 Task: Create List Competitive Analysis in Board Knowledge Base Software to Workspace External Affairs. Create List Industry Analysis in Board Customer Churn Analysis to Workspace External Affairs. Create List SWOT Analysis in Board Sales Team Training and Development to Workspace External Affairs
Action: Mouse moved to (758, 259)
Screenshot: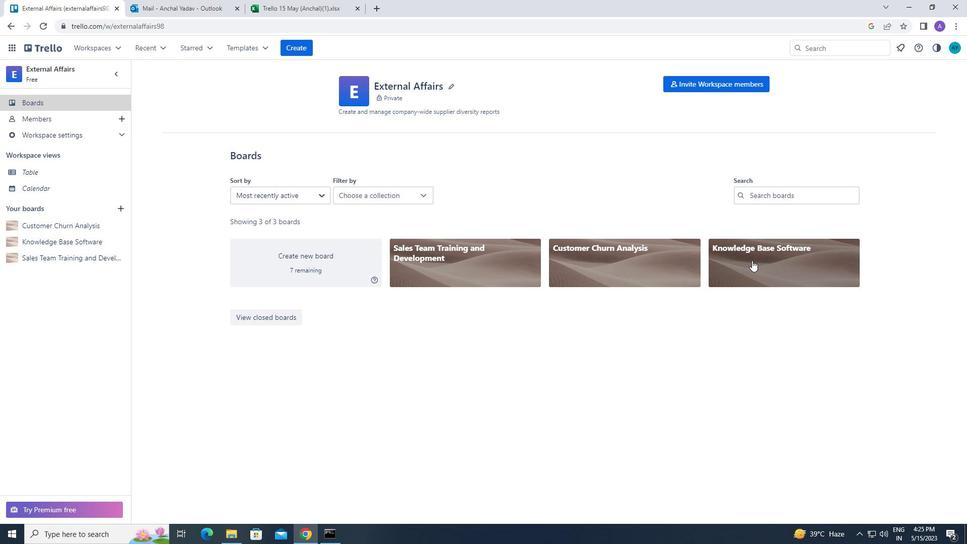
Action: Mouse pressed left at (758, 259)
Screenshot: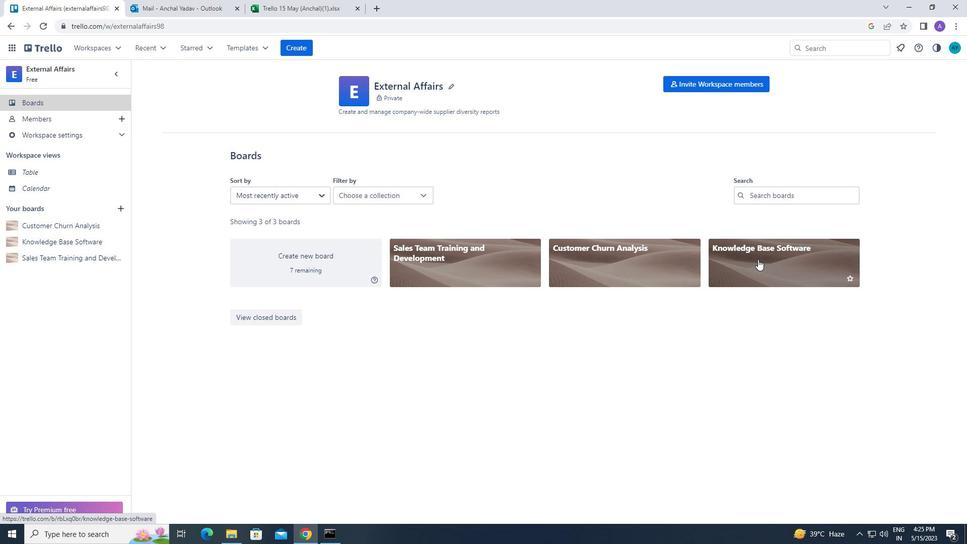 
Action: Mouse moved to (312, 107)
Screenshot: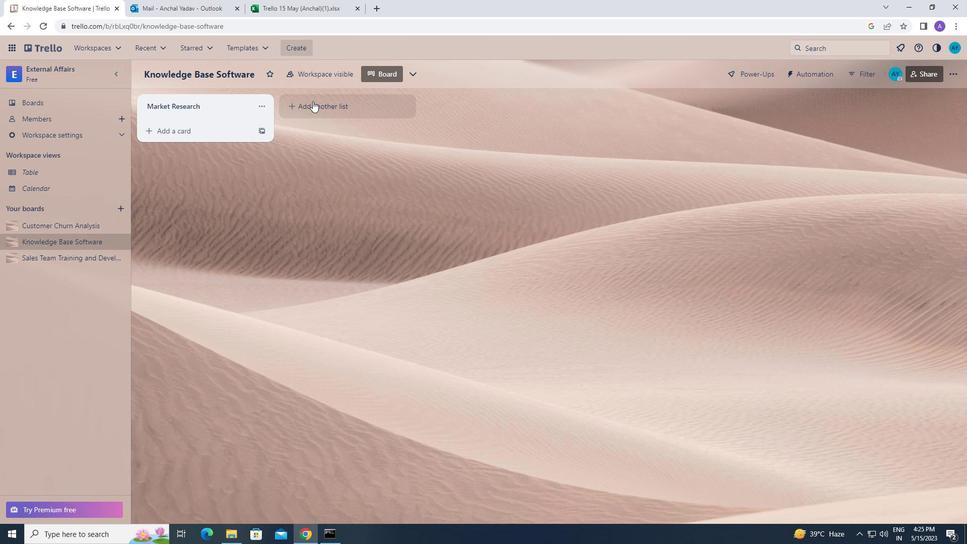 
Action: Mouse pressed left at (312, 107)
Screenshot: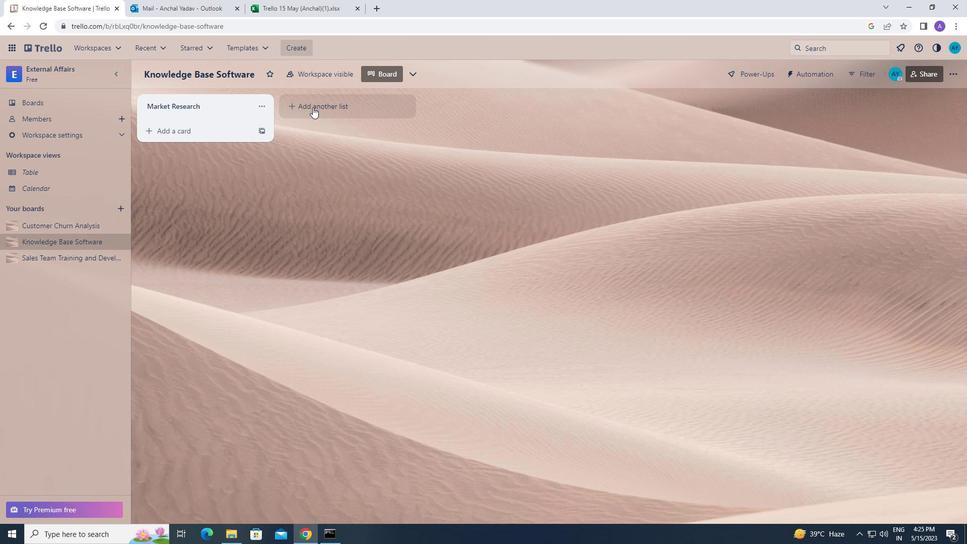 
Action: Mouse moved to (317, 107)
Screenshot: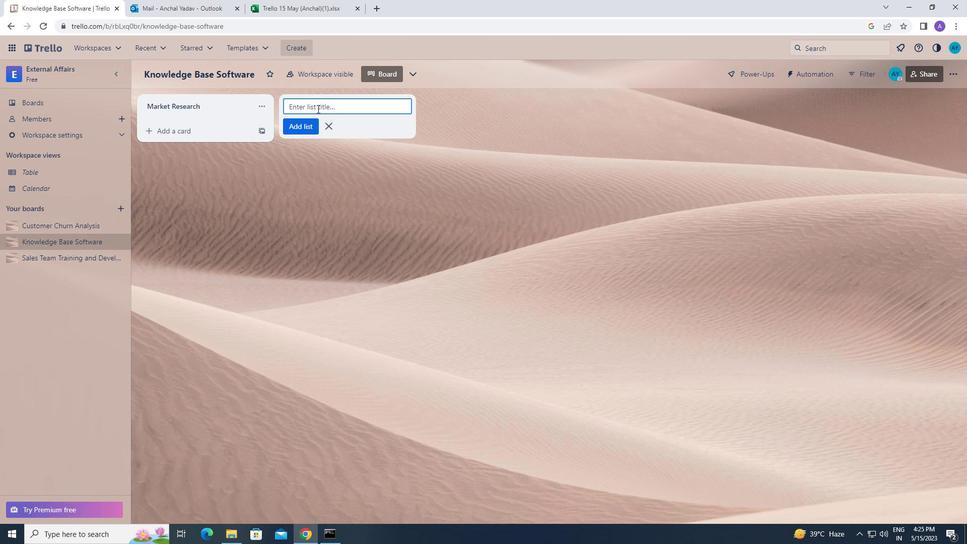 
Action: Mouse pressed left at (317, 107)
Screenshot: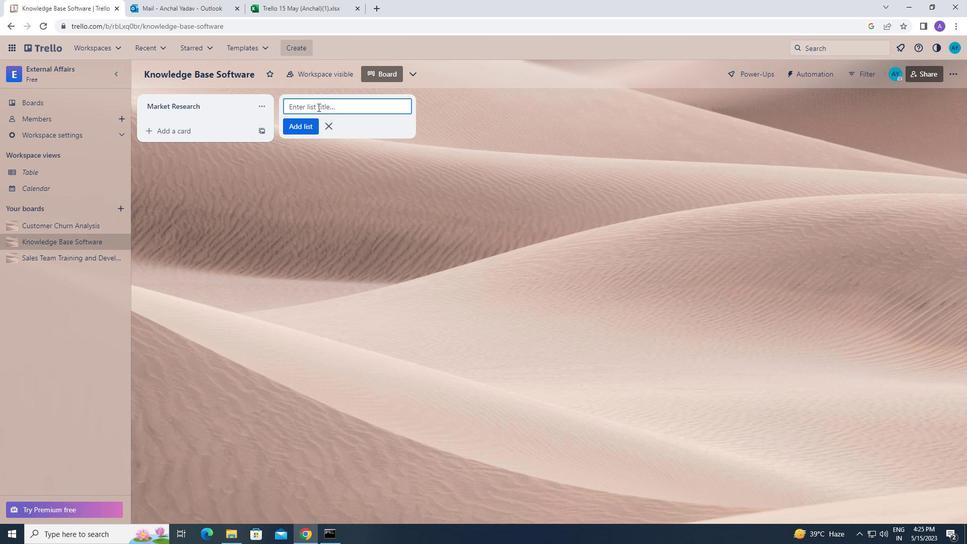 
Action: Key pressed c<Key.caps_lock>om
Screenshot: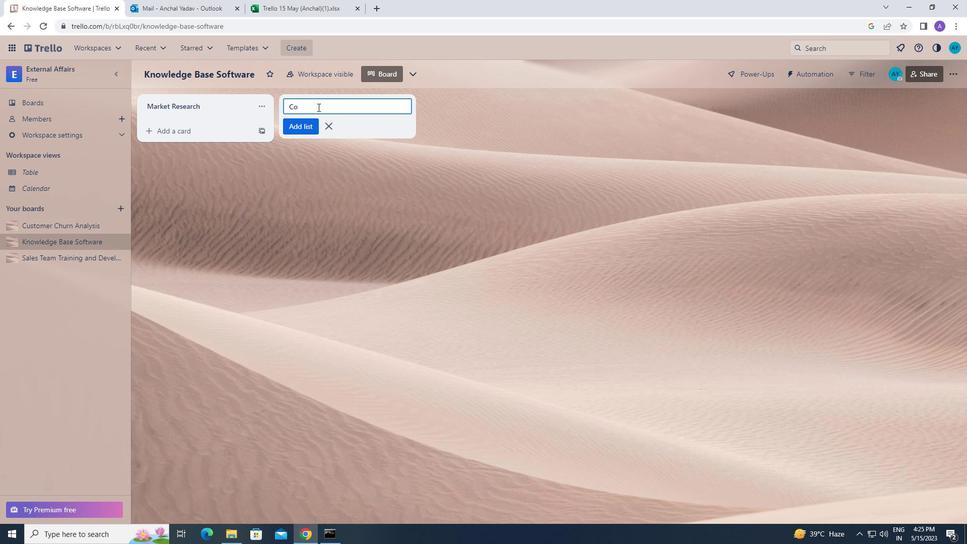 
Action: Mouse moved to (508, 94)
Screenshot: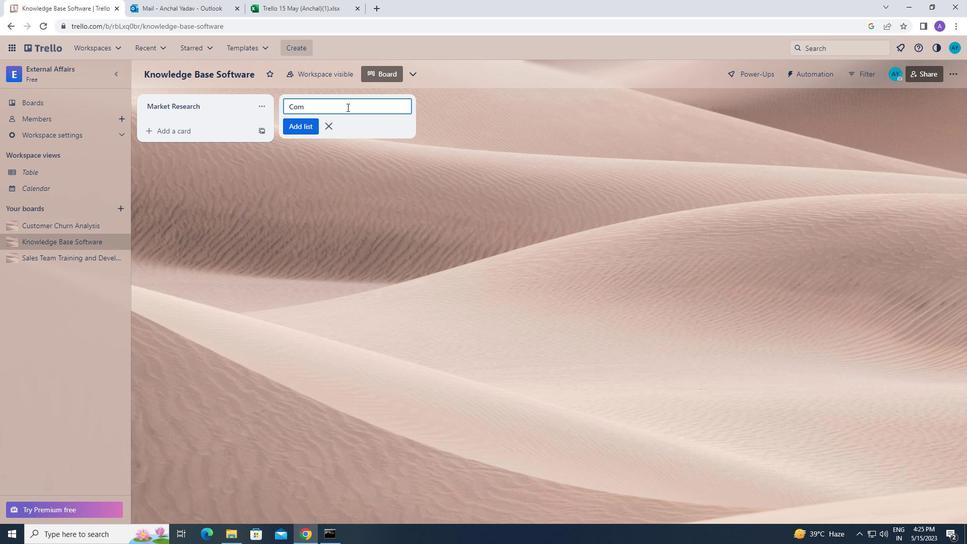 
Action: Key pressed petitive<Key.space><Key.caps_lock>a<Key.caps_lock>nalysis<Key.enter>
Screenshot: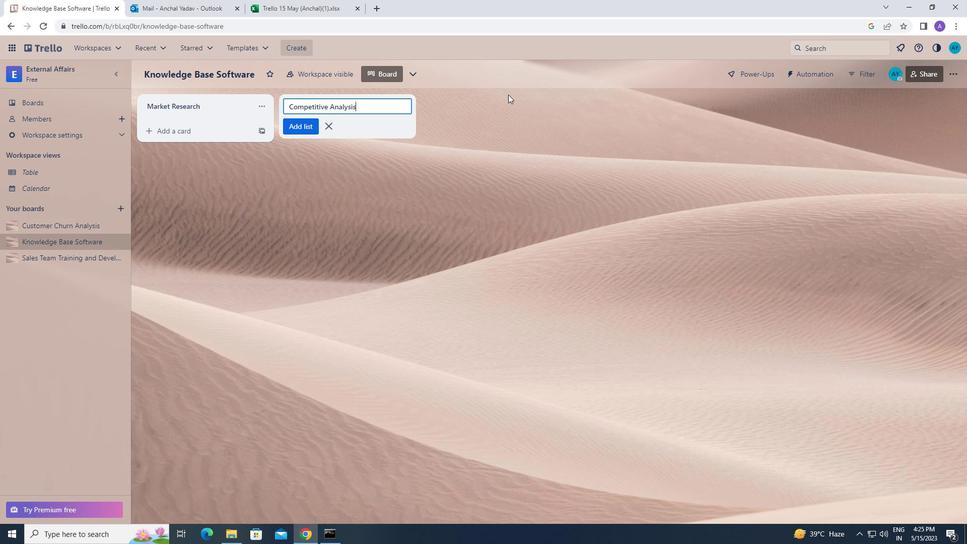 
Action: Mouse moved to (92, 48)
Screenshot: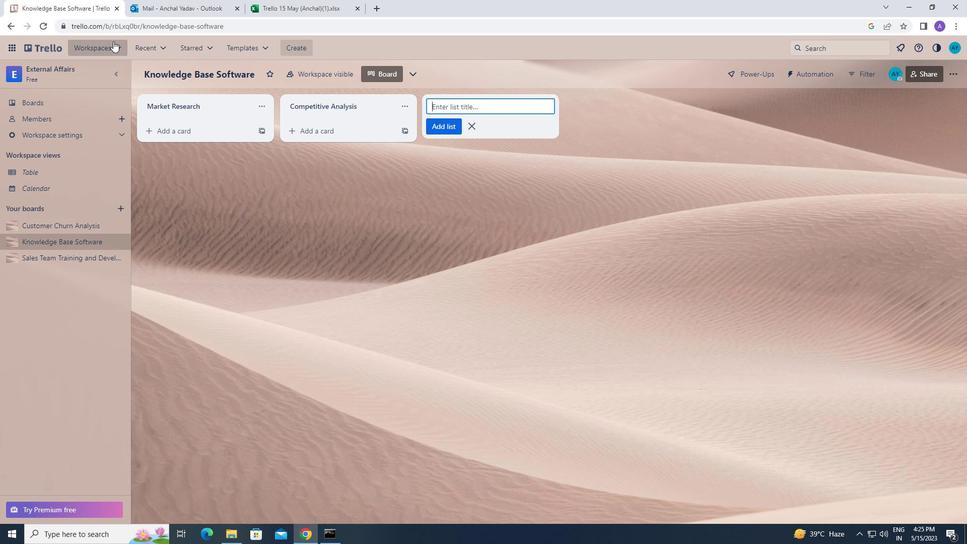 
Action: Mouse pressed left at (92, 48)
Screenshot: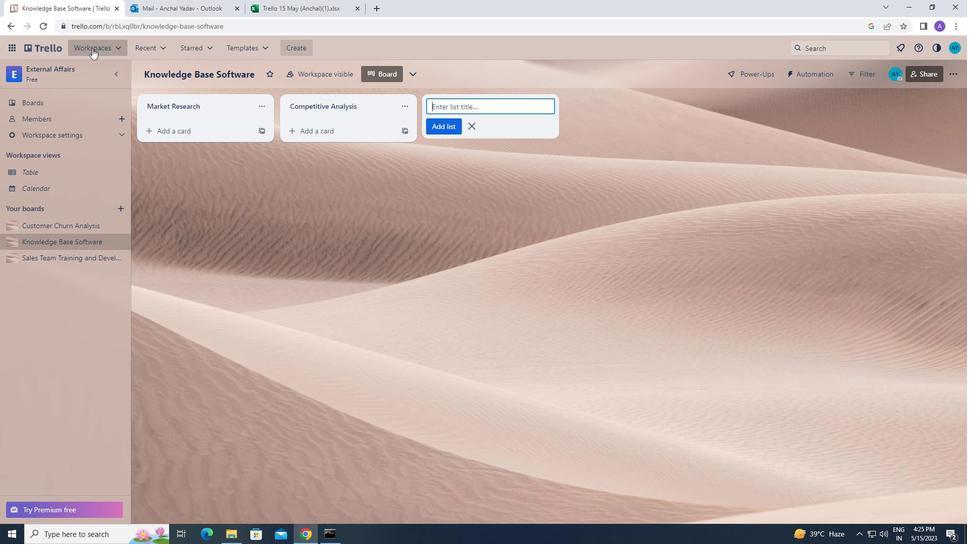 
Action: Mouse moved to (142, 315)
Screenshot: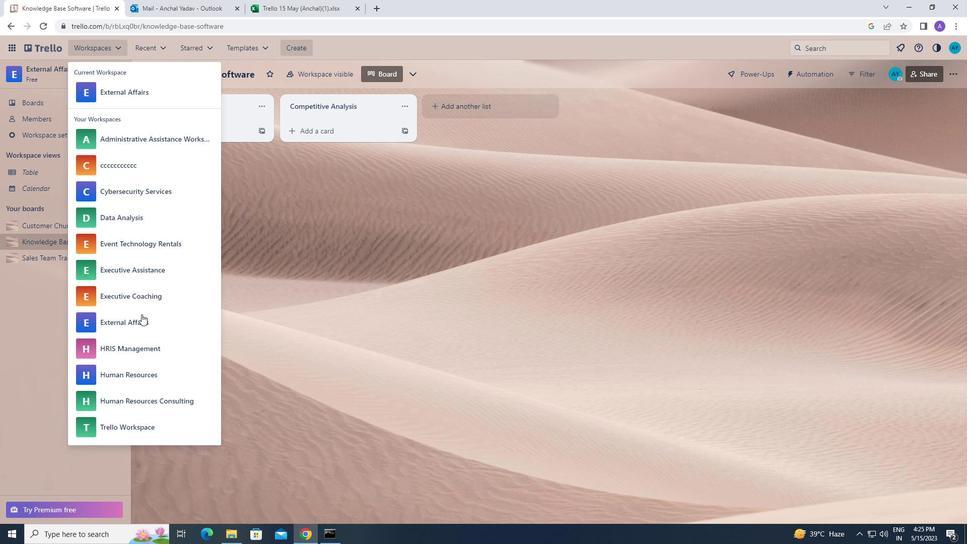
Action: Mouse pressed left at (142, 315)
Screenshot: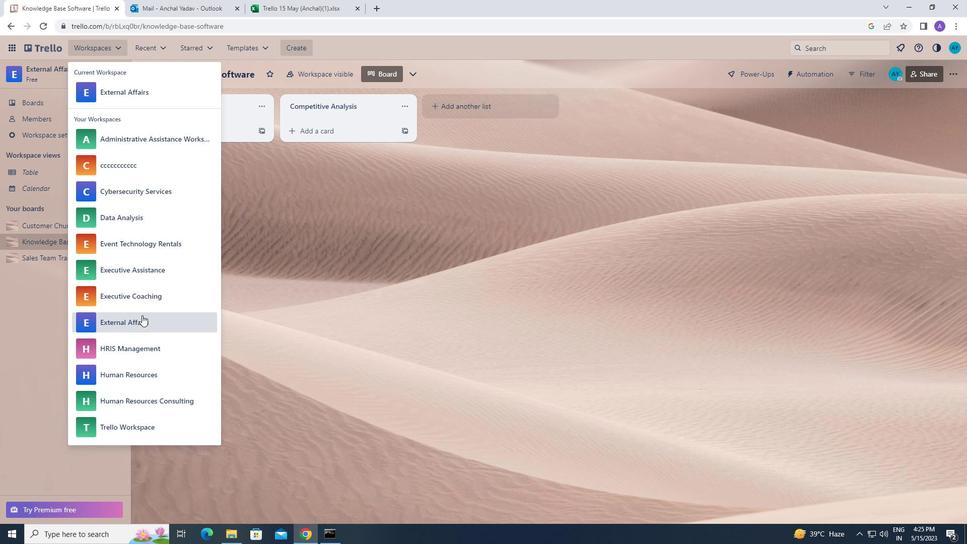 
Action: Mouse moved to (608, 253)
Screenshot: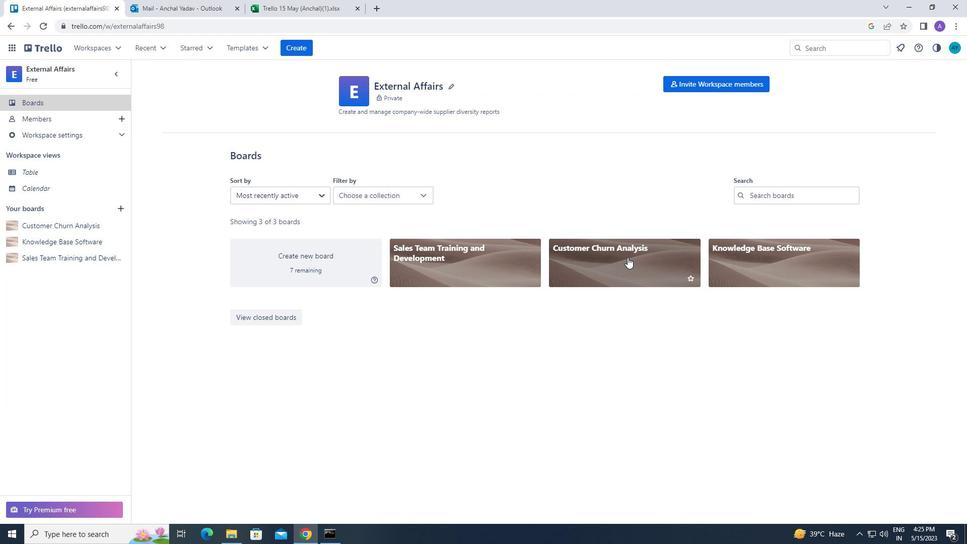 
Action: Mouse pressed left at (608, 253)
Screenshot: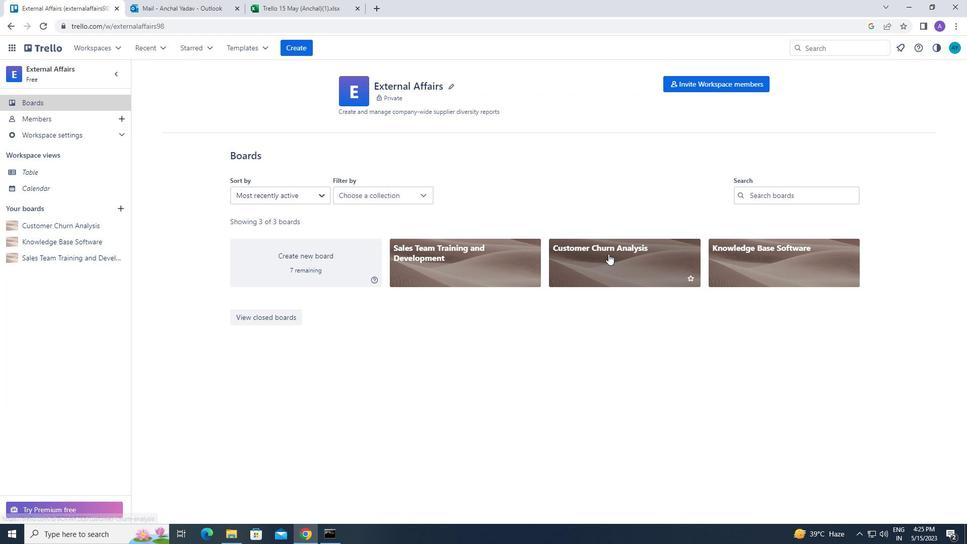 
Action: Mouse moved to (339, 99)
Screenshot: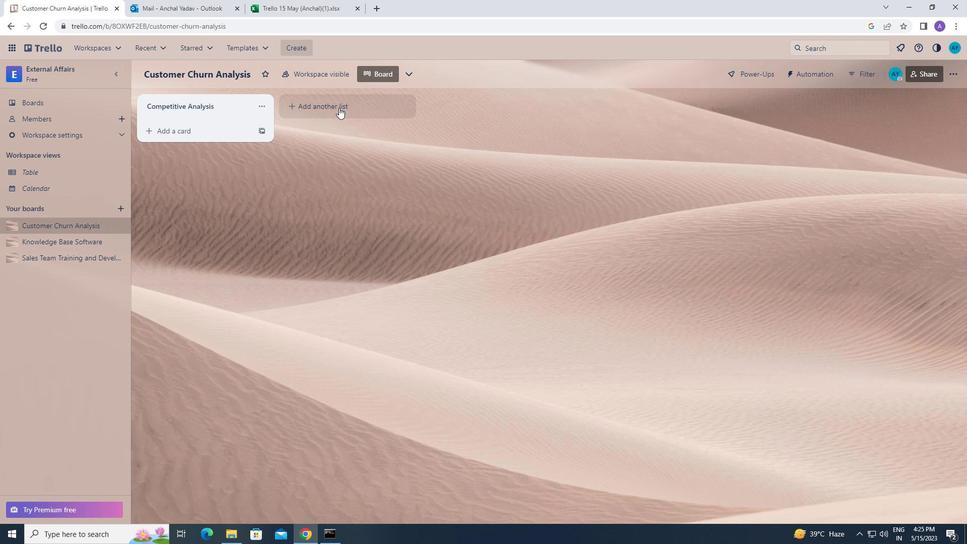 
Action: Mouse pressed left at (339, 99)
Screenshot: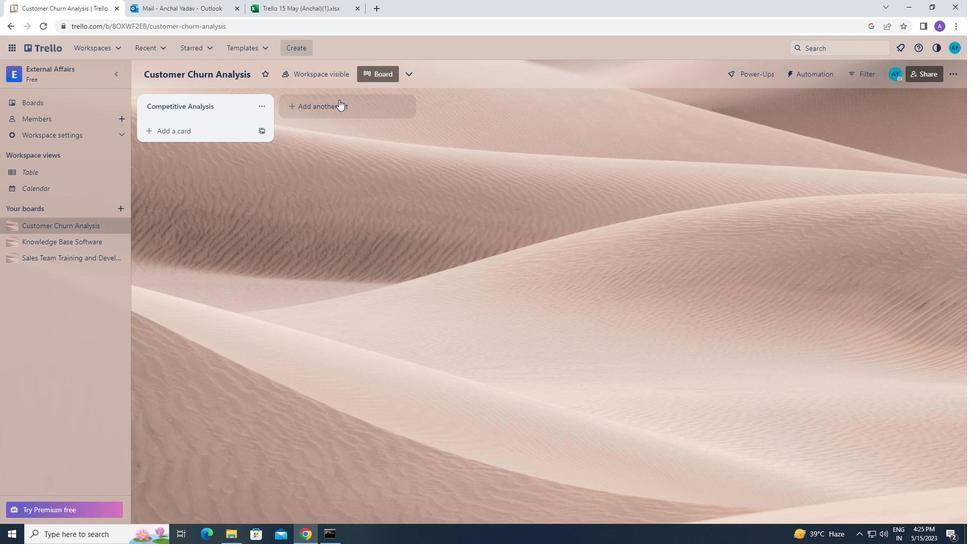 
Action: Mouse moved to (336, 107)
Screenshot: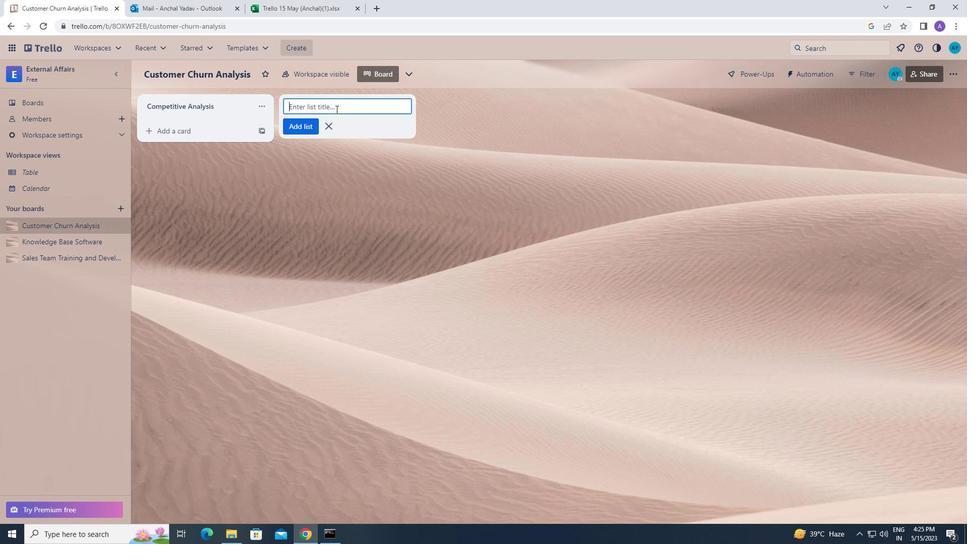 
Action: Mouse pressed left at (336, 107)
Screenshot: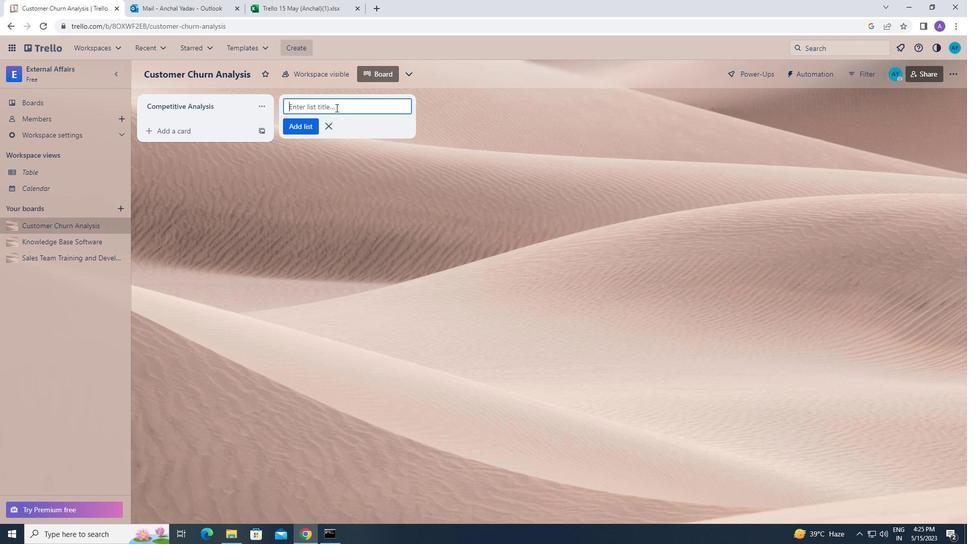 
Action: Key pressed <Key.caps_lock>i<Key.caps_lock>ndustry<Key.space><Key.caps_lock>a<Key.caps_lock>nalysis
Screenshot: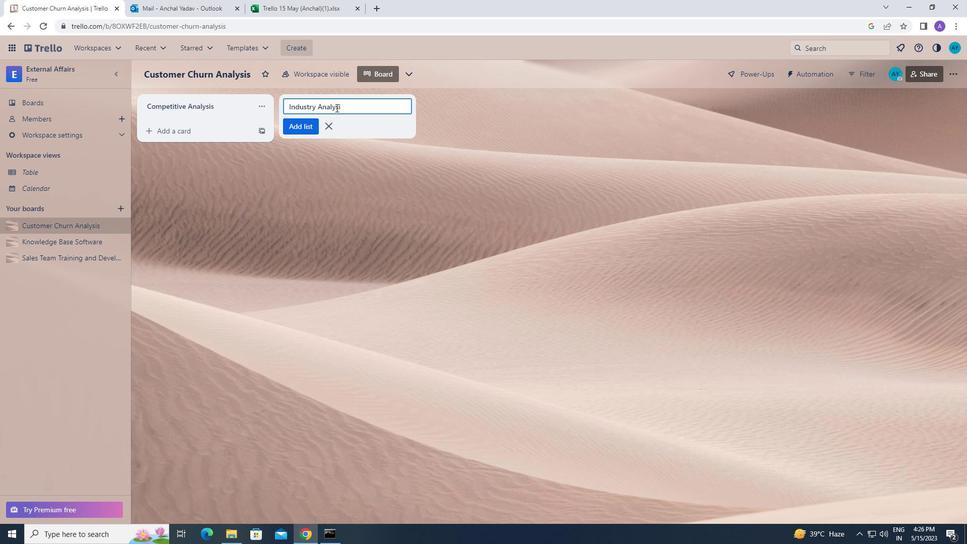 
Action: Mouse moved to (301, 198)
Screenshot: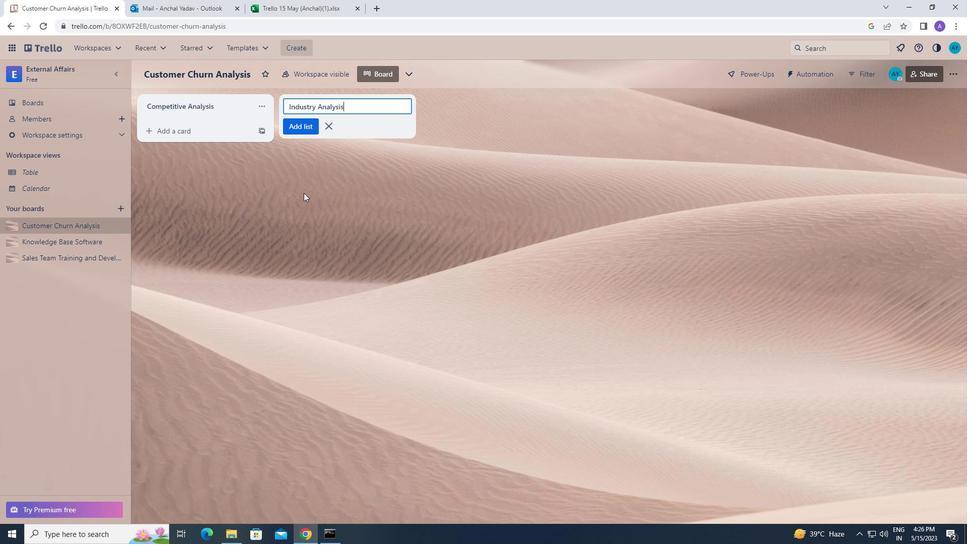
Action: Key pressed <Key.enter>
Screenshot: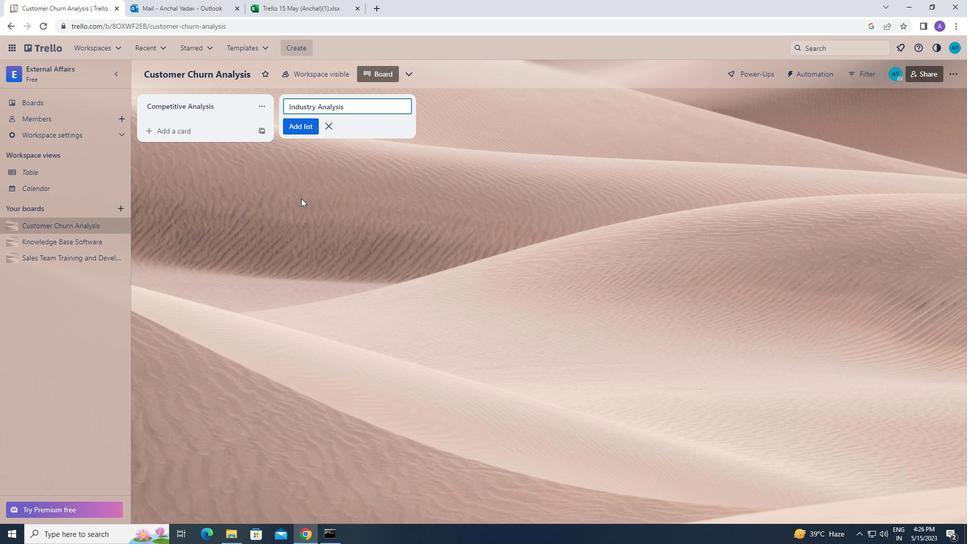 
Action: Mouse moved to (87, 50)
Screenshot: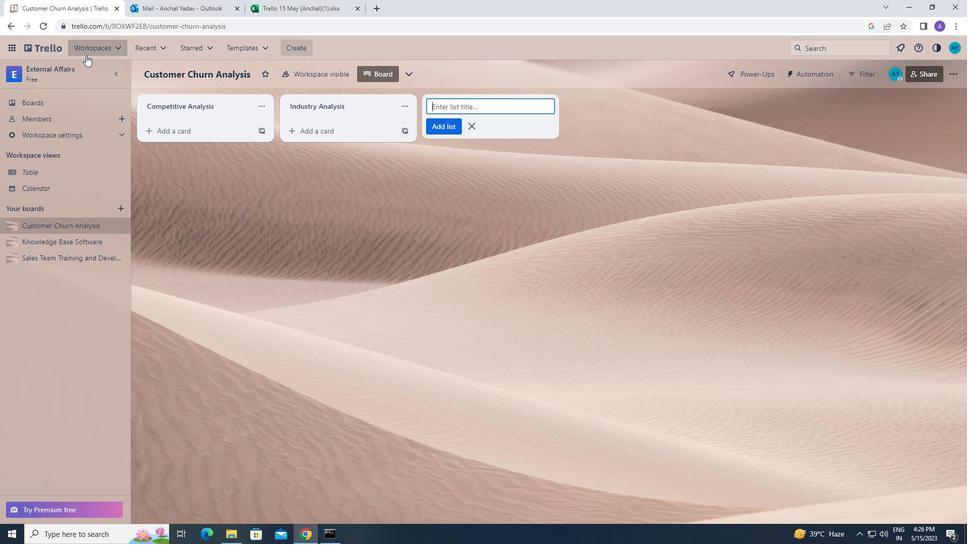 
Action: Mouse pressed left at (87, 50)
Screenshot: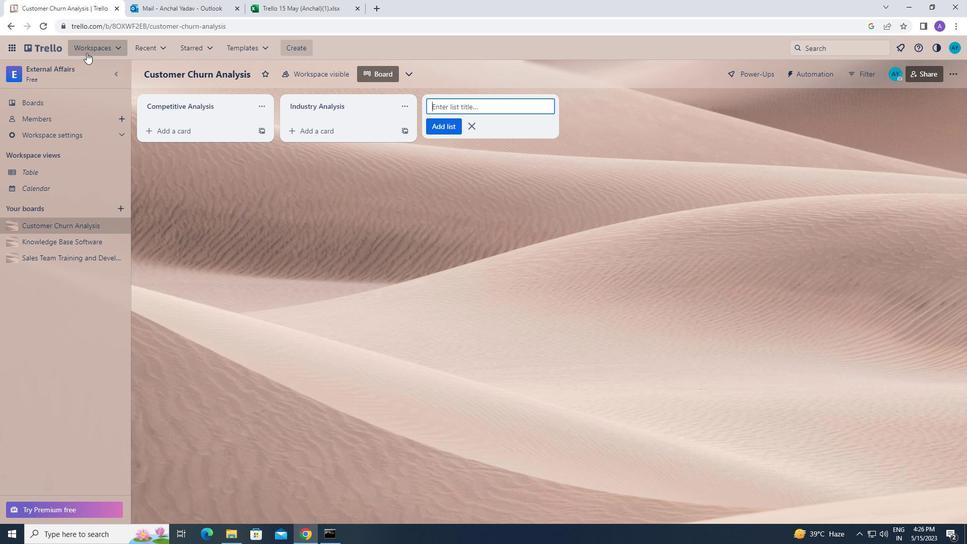 
Action: Mouse moved to (149, 321)
Screenshot: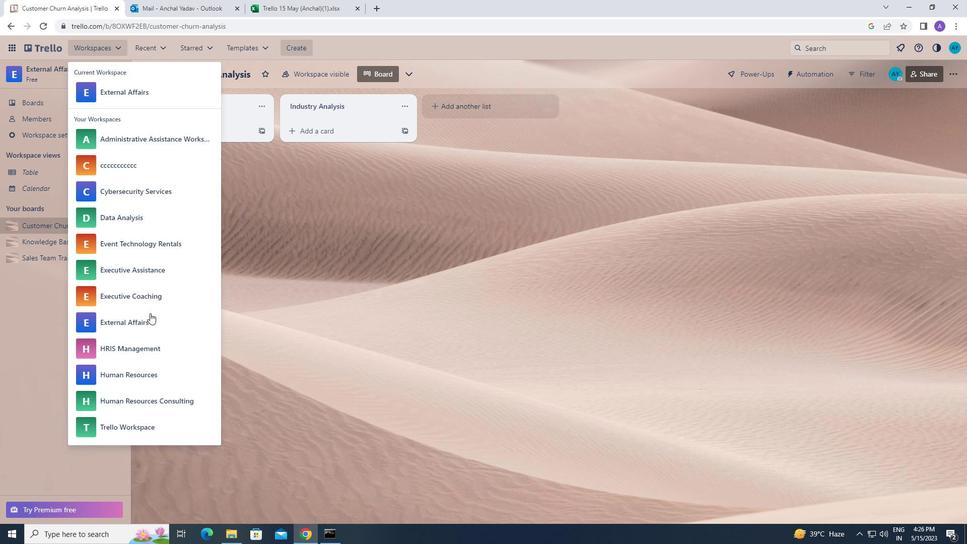 
Action: Mouse pressed left at (149, 321)
Screenshot: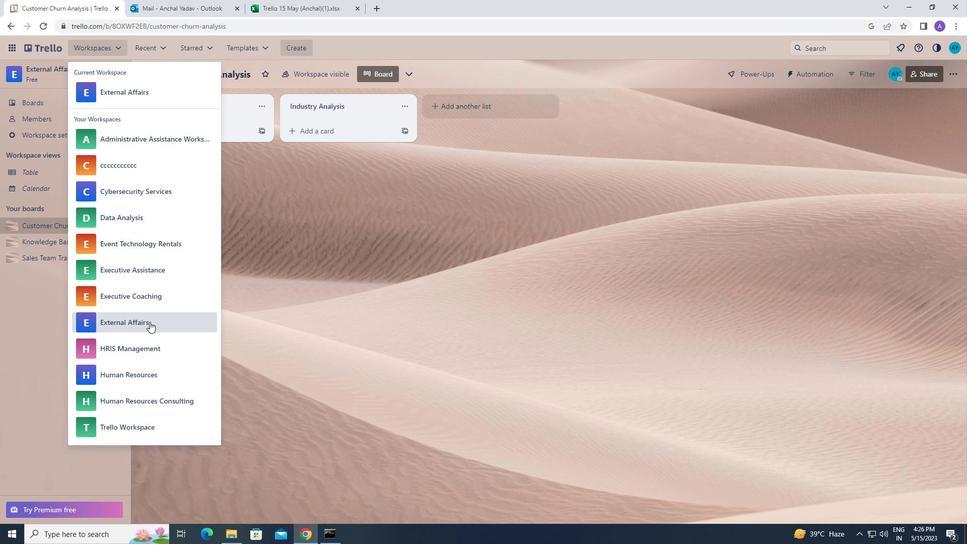 
Action: Mouse moved to (469, 260)
Screenshot: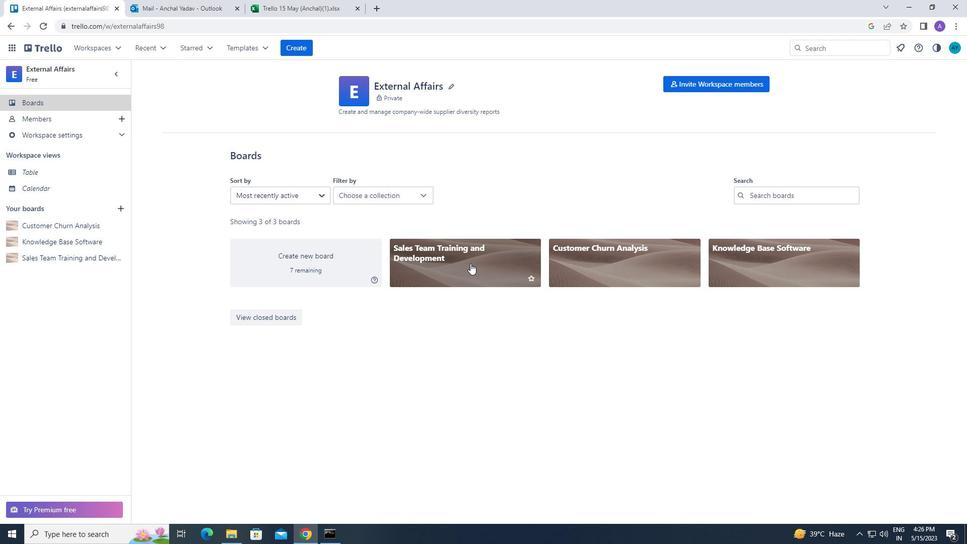 
Action: Mouse pressed left at (469, 260)
Screenshot: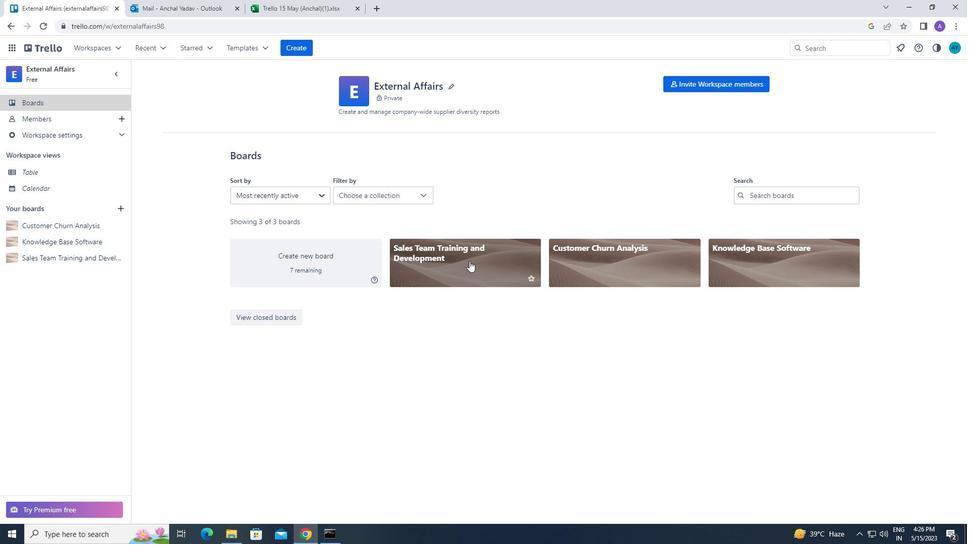 
Action: Mouse moved to (298, 105)
Screenshot: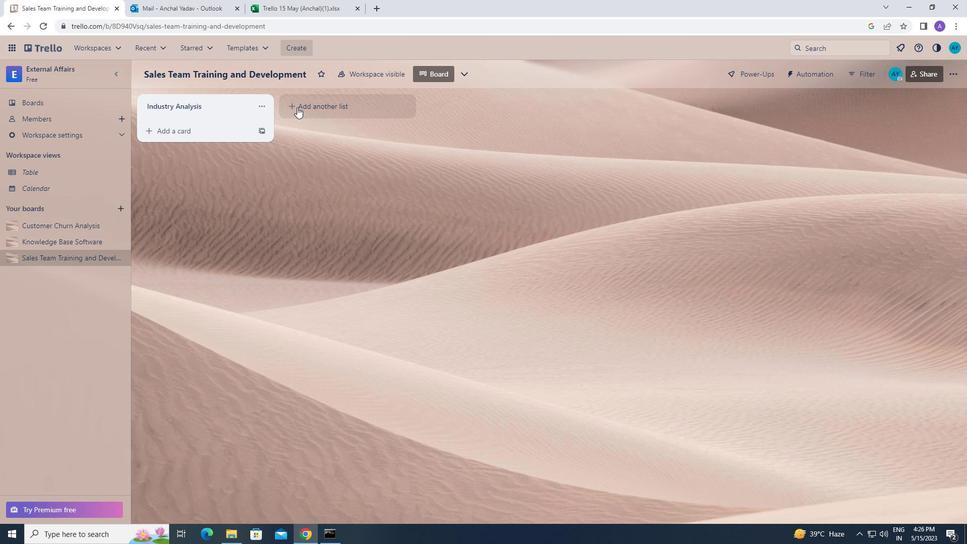 
Action: Mouse pressed left at (298, 105)
Screenshot: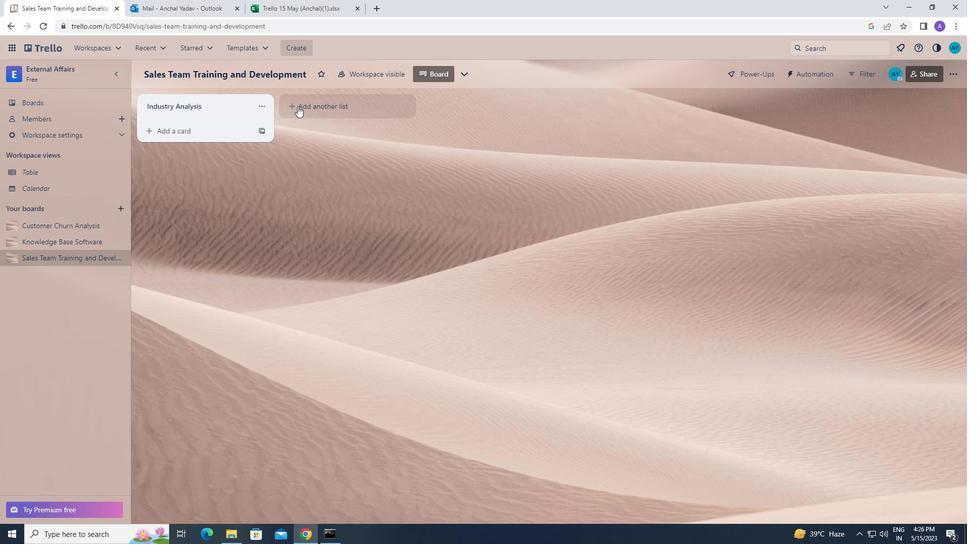 
Action: Mouse moved to (303, 105)
Screenshot: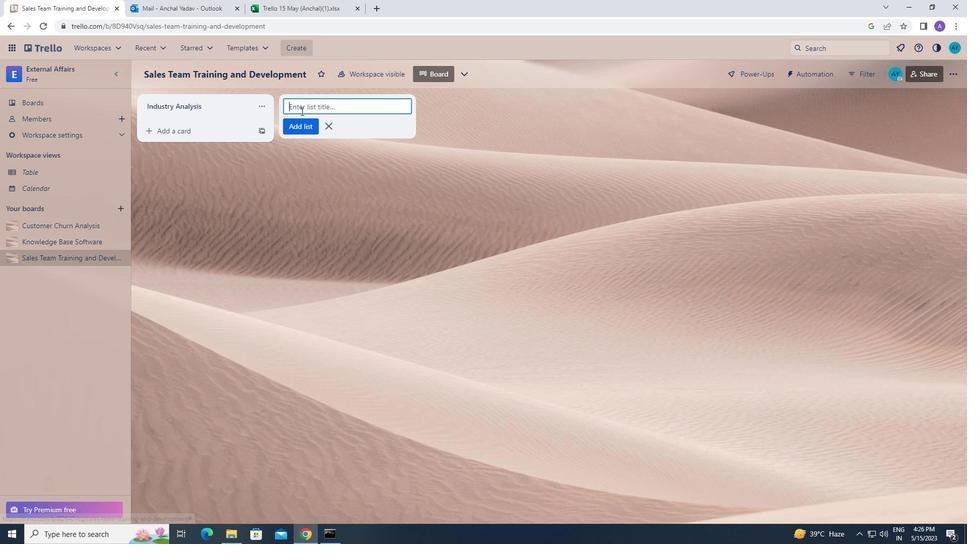 
Action: Mouse pressed left at (303, 105)
Screenshot: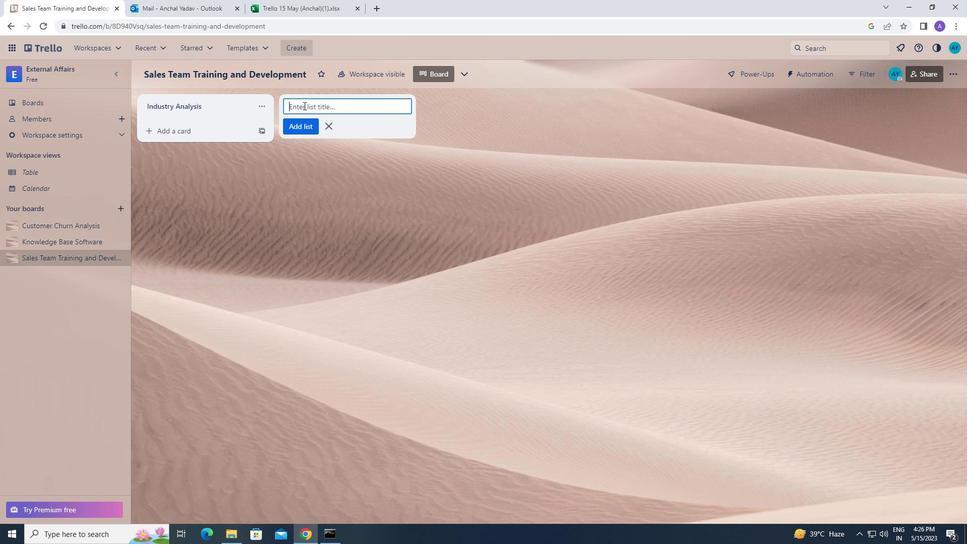 
Action: Mouse moved to (303, 104)
Screenshot: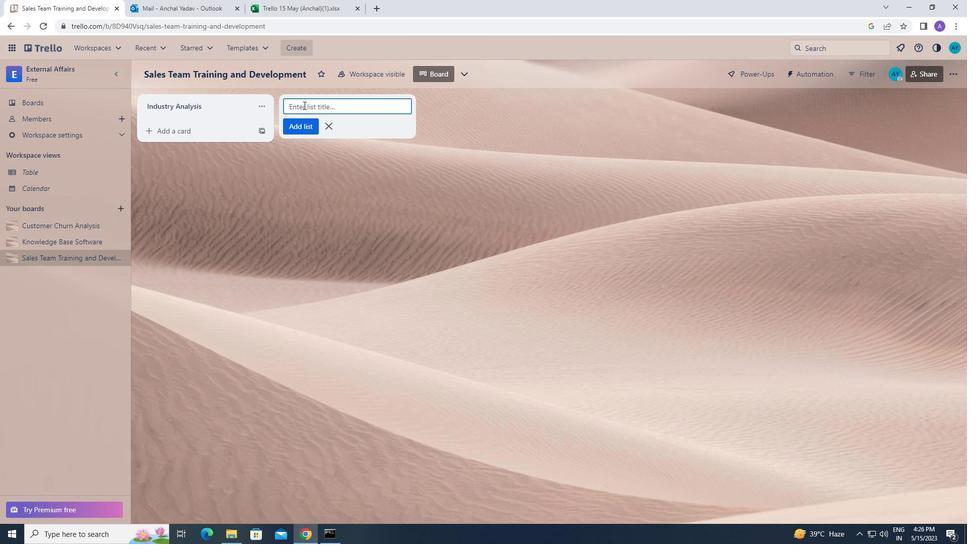 
Action: Key pressed <Key.caps_lock>swo
Screenshot: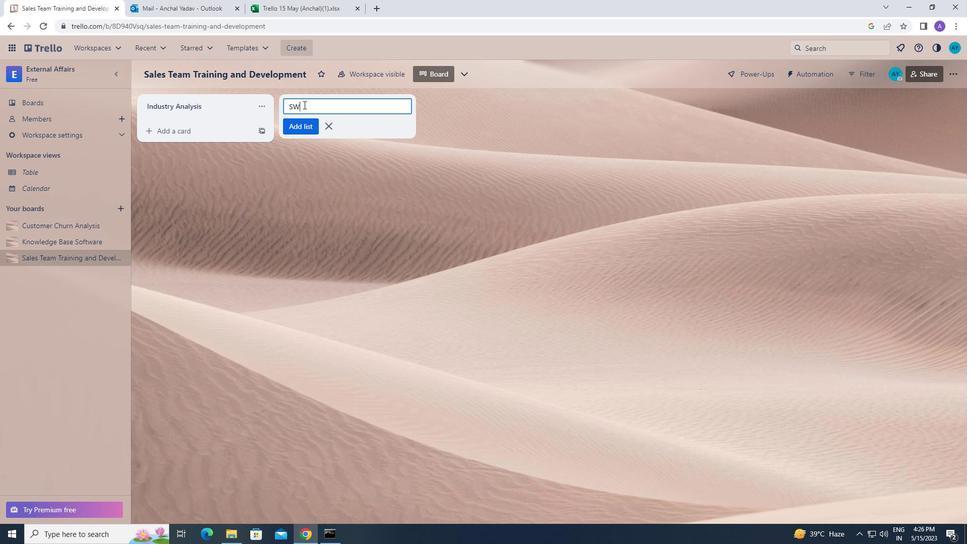 
Action: Mouse moved to (424, 54)
Screenshot: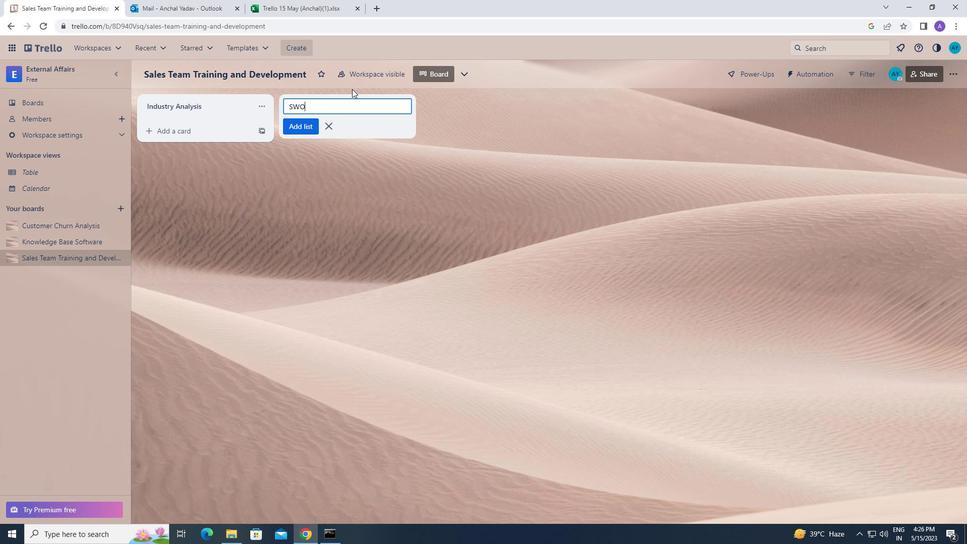 
Action: Key pressed t<Key.space>a<Key.caps_lock>nalysis<Key.enter>
Screenshot: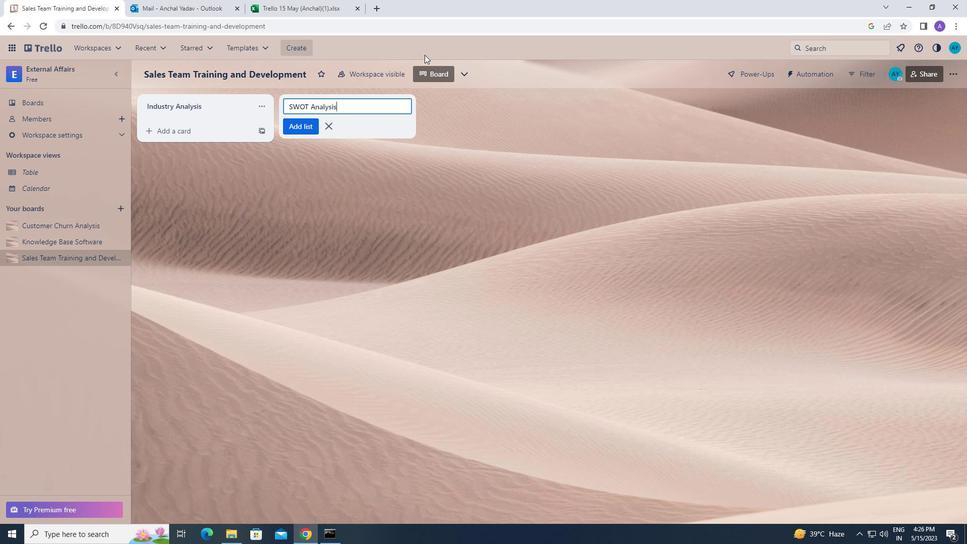 
